 Task: Apply heading 3 to the text "Phone".
Action: Mouse moved to (602, 195)
Screenshot: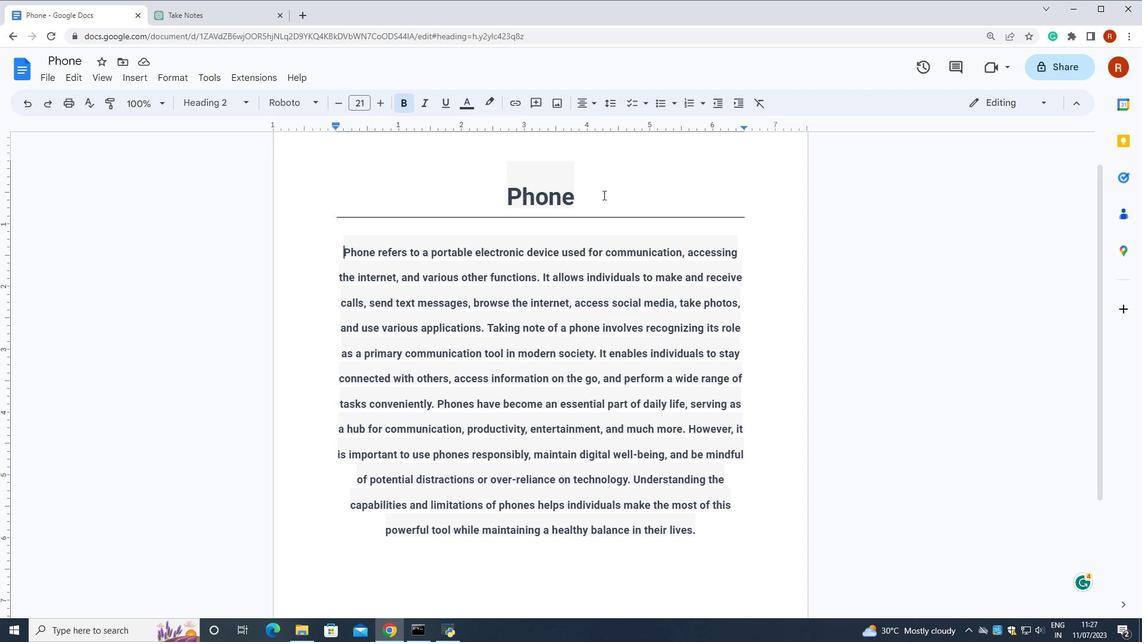 
Action: Mouse pressed left at (602, 195)
Screenshot: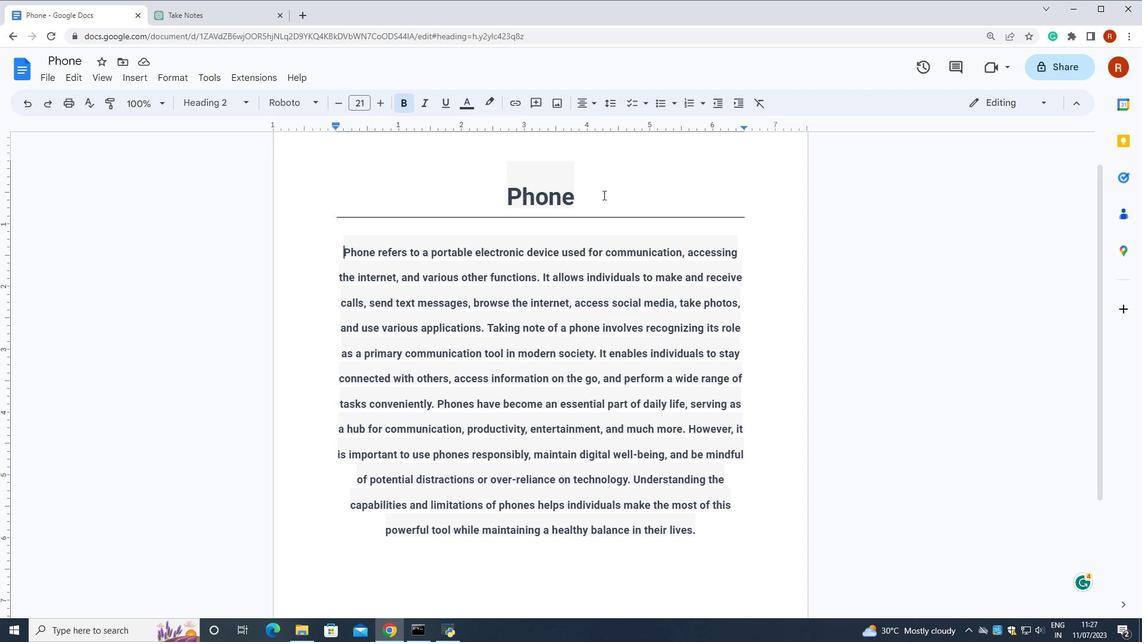 
Action: Mouse moved to (173, 79)
Screenshot: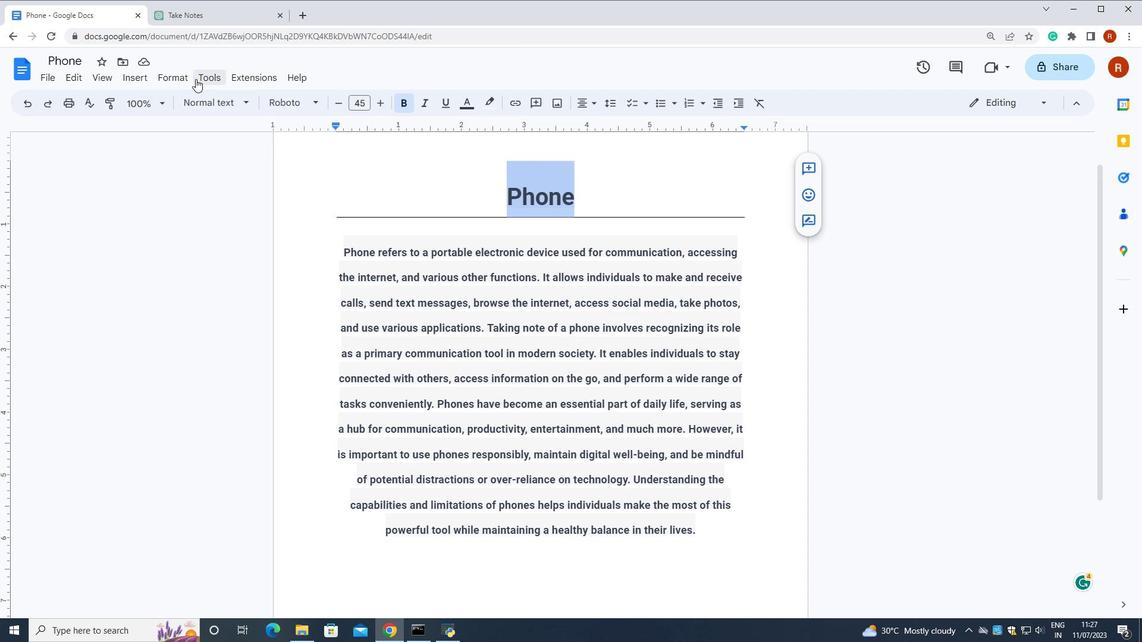
Action: Mouse pressed left at (173, 79)
Screenshot: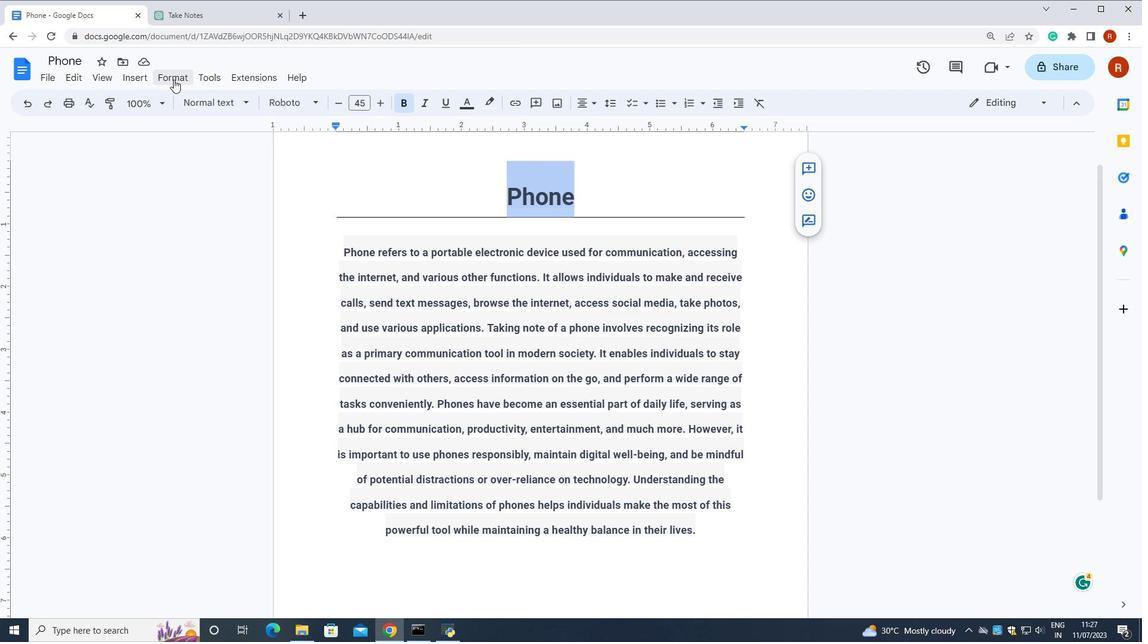 
Action: Mouse moved to (569, 261)
Screenshot: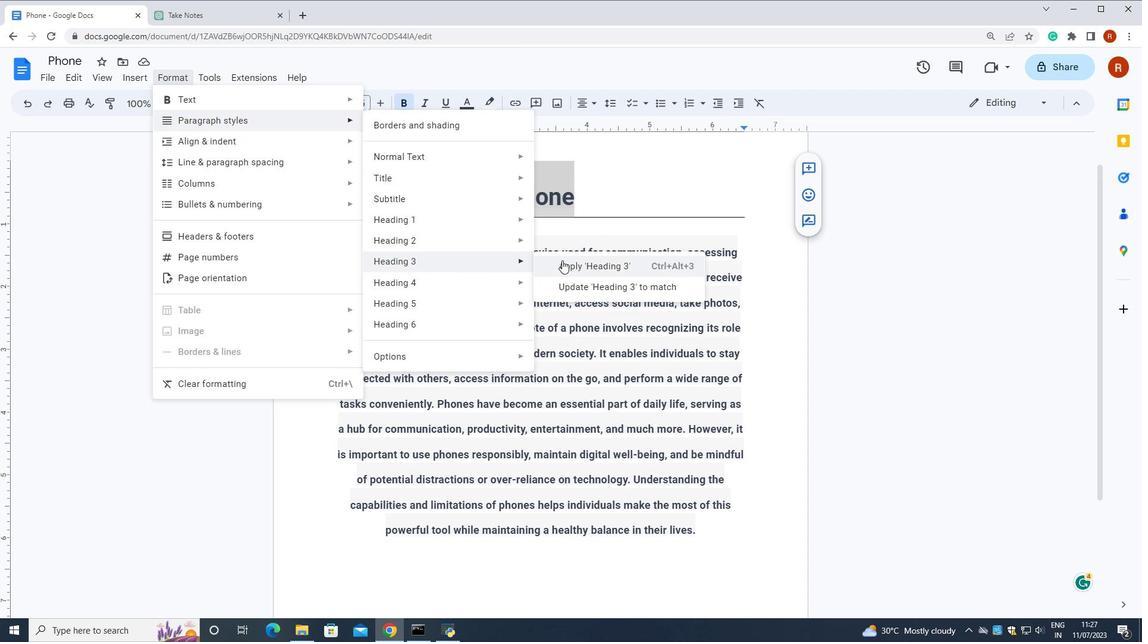 
Action: Mouse pressed left at (569, 261)
Screenshot: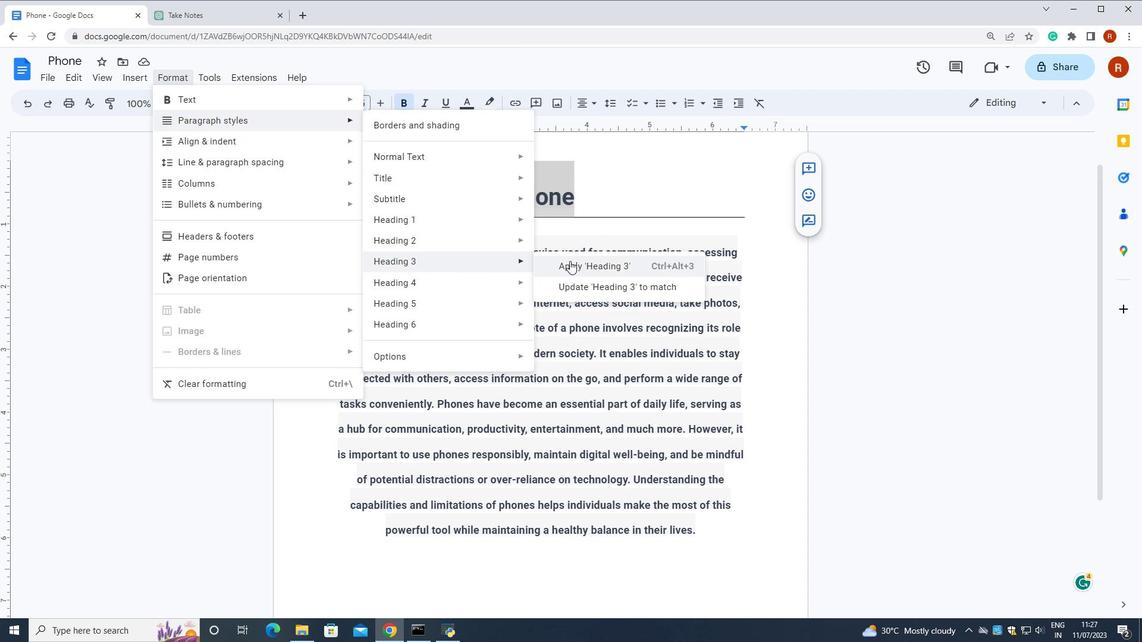 
